Task: Open a blank worksheet and write heading  Discount data  Add 10 product name:-  'Apple, Banana,_x000D_
Orange, Tomato, Potato, Onion, Carrot, Milk, Bread, Eggs (dozen). ' in August Last week sales are  1.99, 0.49, 0.79, 1.29, 0.99, 0.89, 0.69, 2.49, 1.99, 2.99.Discount (%):-  10, 20, 15, 5, 12, 8, 25, 10, 15, 20. Save page analysisSalesTrends_2023
Action: Key pressed <Key.shift>Discount<Key.space><Key.shift><Key.shift><Key.shift><Key.shift><Key.shift><Key.shift><Key.shift><Key.shift><Key.shift><Key.shift><Key.shift><Key.shift><Key.shift><Key.shift><Key.shift><Key.shift><Key.shift>Data<Key.enter><Key.shift><Key.shift><Key.shift><Key.shift><Key.shift><Key.shift><Key.shift><Key.shift><Key.shift><Key.shift><Key.shift><Key.shift><Key.shift><Key.shift>Name<Key.enter><Key.shift><Key.shift><Key.shift><Key.shift><Key.shift><Key.shift><Key.shift><Key.shift><Key.shift><Key.shift><Key.shift><Key.shift><Key.shift><Key.shift><Key.shift><Key.shift><Key.shift><Key.shift><Key.shift><Key.shift><Key.shift>Apple<Key.enter><Key.shift>Banana<Key.enter><Key.shift_r>Orange<Key.enter><Key.shift_r><Key.shift_r><Key.shift_r><Key.shift_r><Key.shift_r><Key.shift_r><Key.shift_r><Key.shift_r><Key.shift_r><Key.shift_r>Tomato<Key.enter><Key.shift_r>Potato<Key.enter><Key.shift_r><Key.shift_r><Key.shift_r><Key.shift_r>Onion<Key.enter><Key.shift>Carrot<Key.enter><Key.shift_r><Key.shift_r><Key.shift_r><Key.shift_r>Milk<Key.enter><Key.shift_r>Bread<Key.enter><Key.shift>Eggs<Key.space><Key.shift_r><Key.shift_r><Key.shift_r><Key.shift_r><Key.shift_r><Key.shift_r><Key.shift_r><Key.shift_r><Key.shift_r><Key.shift_r><Key.shift_r><Key.shift_r><Key.shift_r><Key.shift_r>(<Key.shift>Dozen<Key.shift_r><Key.shift_r><Key.shift_r><Key.shift_r><Key.shift_r><Key.shift_r><Key.shift_r><Key.shift_r>)<Key.enter>
Screenshot: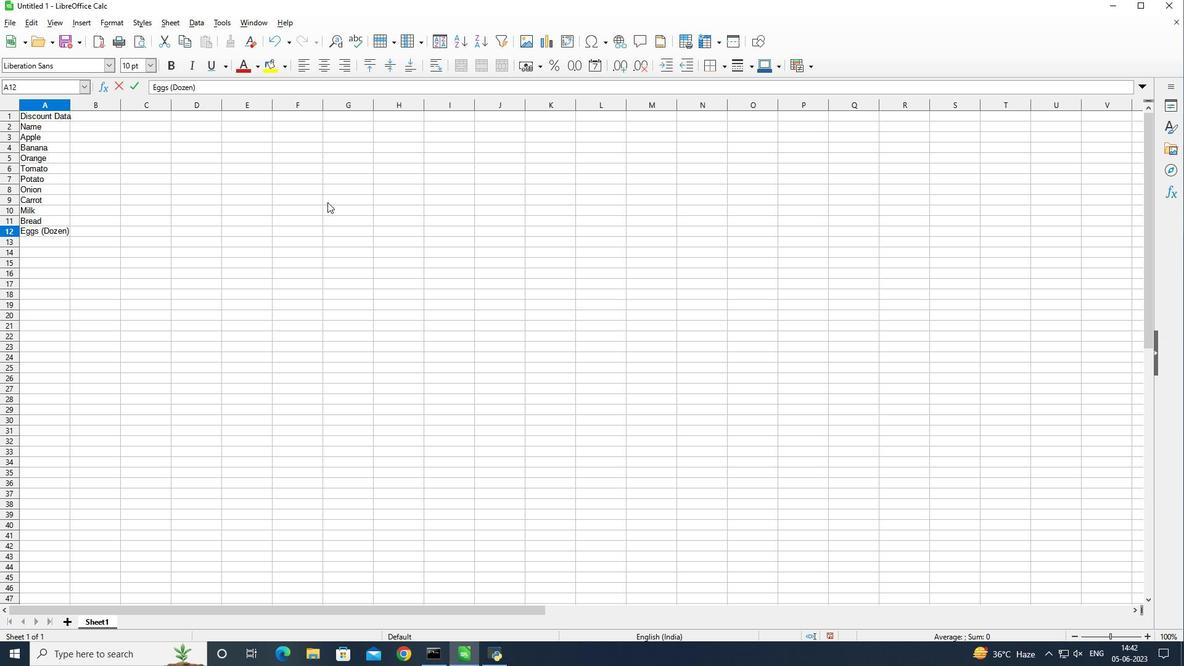 
Action: Mouse moved to (106, 128)
Screenshot: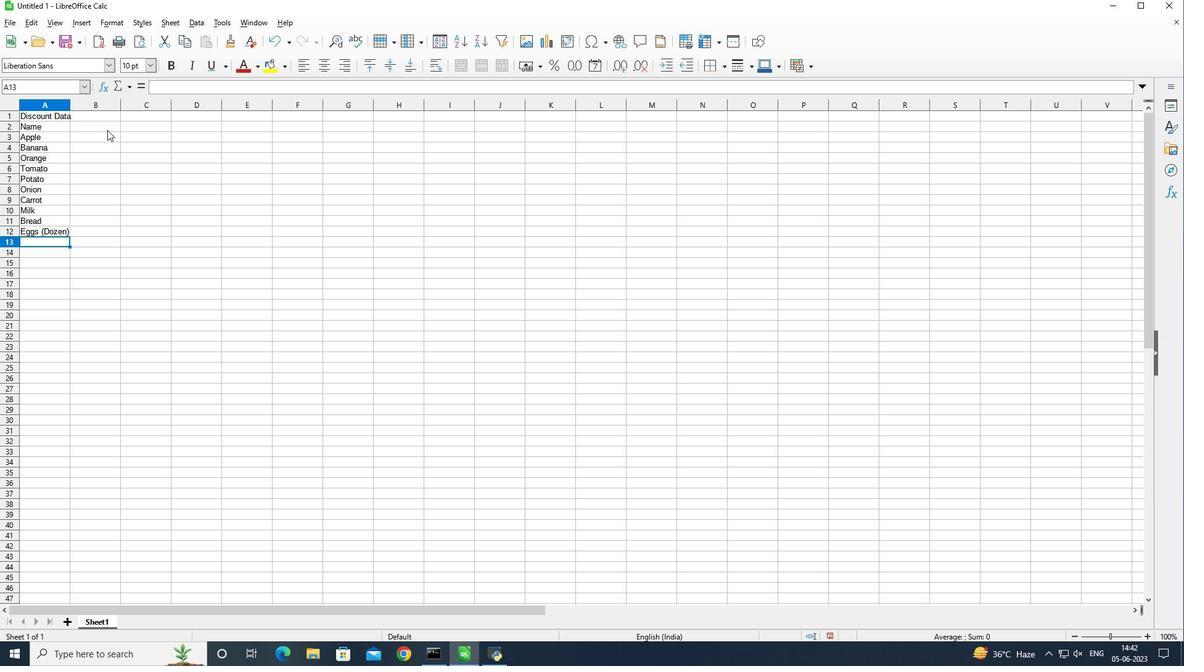 
Action: Mouse pressed left at (106, 128)
Screenshot: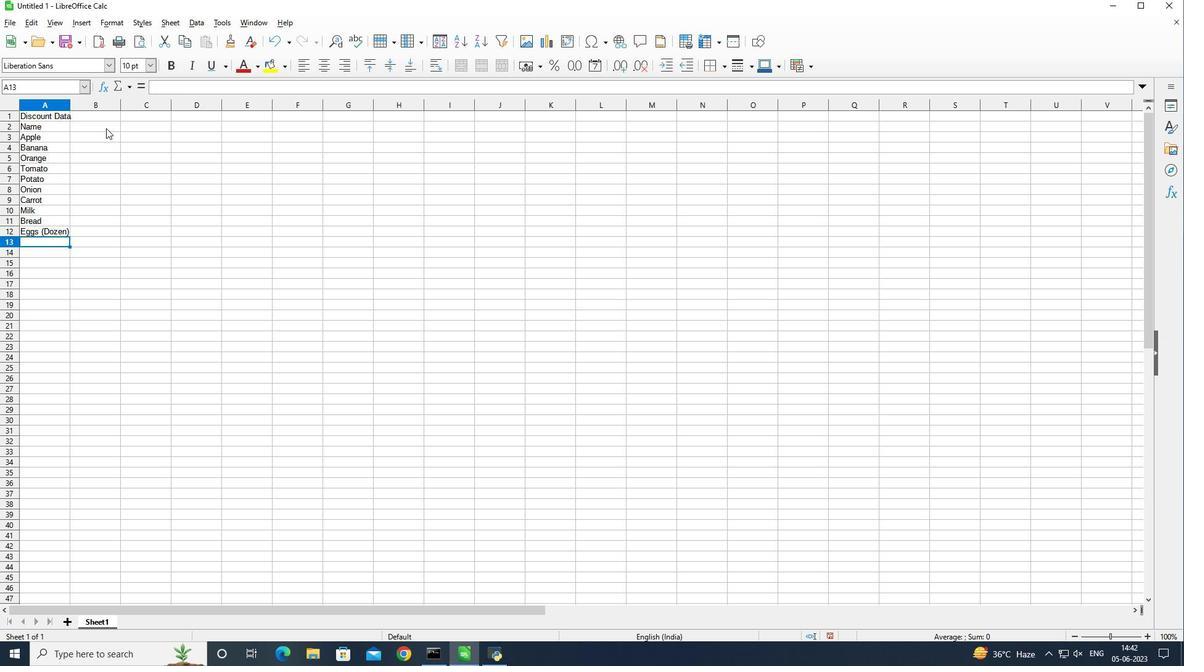 
Action: Mouse moved to (96, 149)
Screenshot: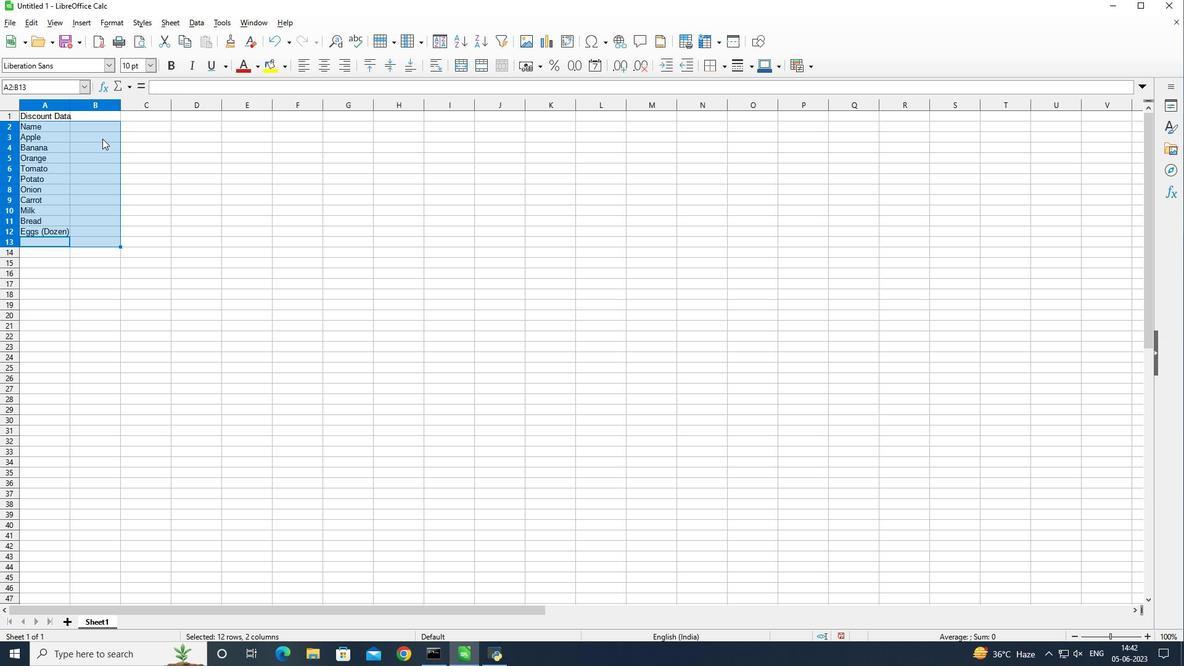 
Action: Mouse pressed left at (96, 149)
Screenshot: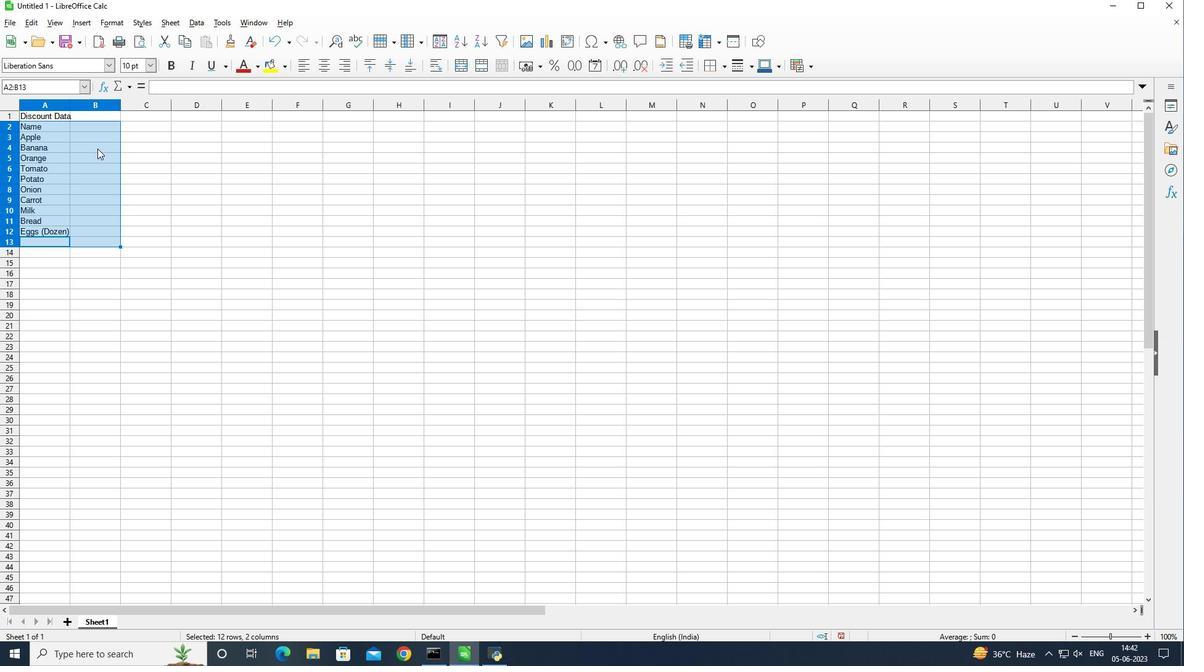 
Action: Mouse moved to (110, 65)
Screenshot: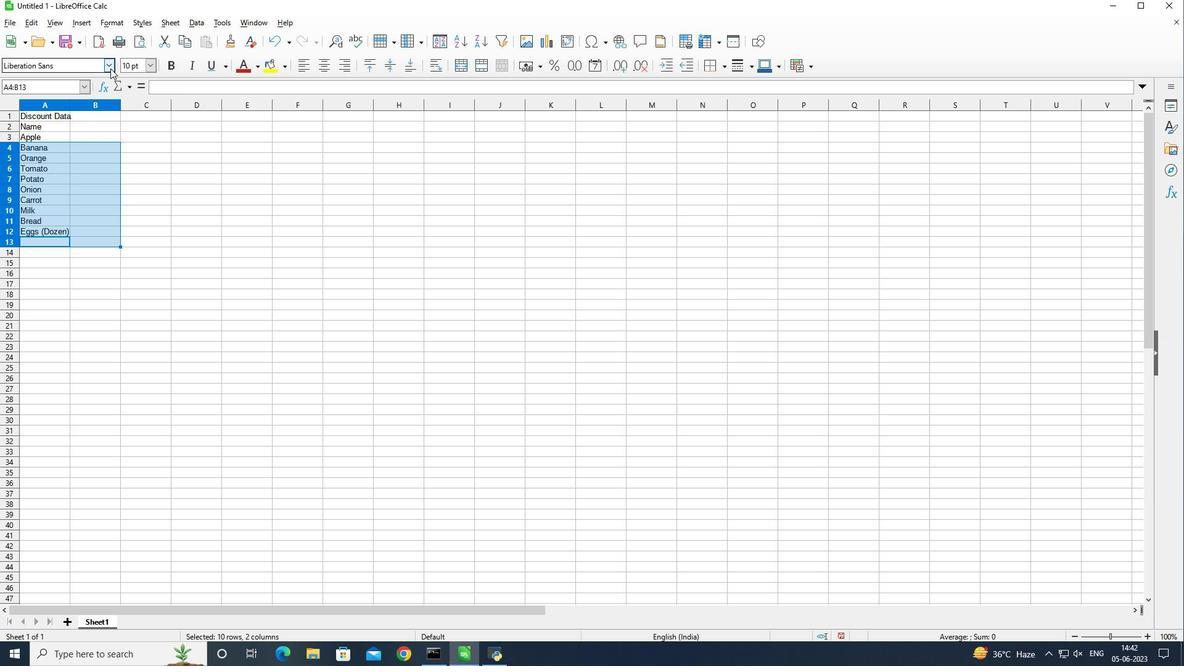 
Action: Mouse pressed left at (110, 65)
Screenshot: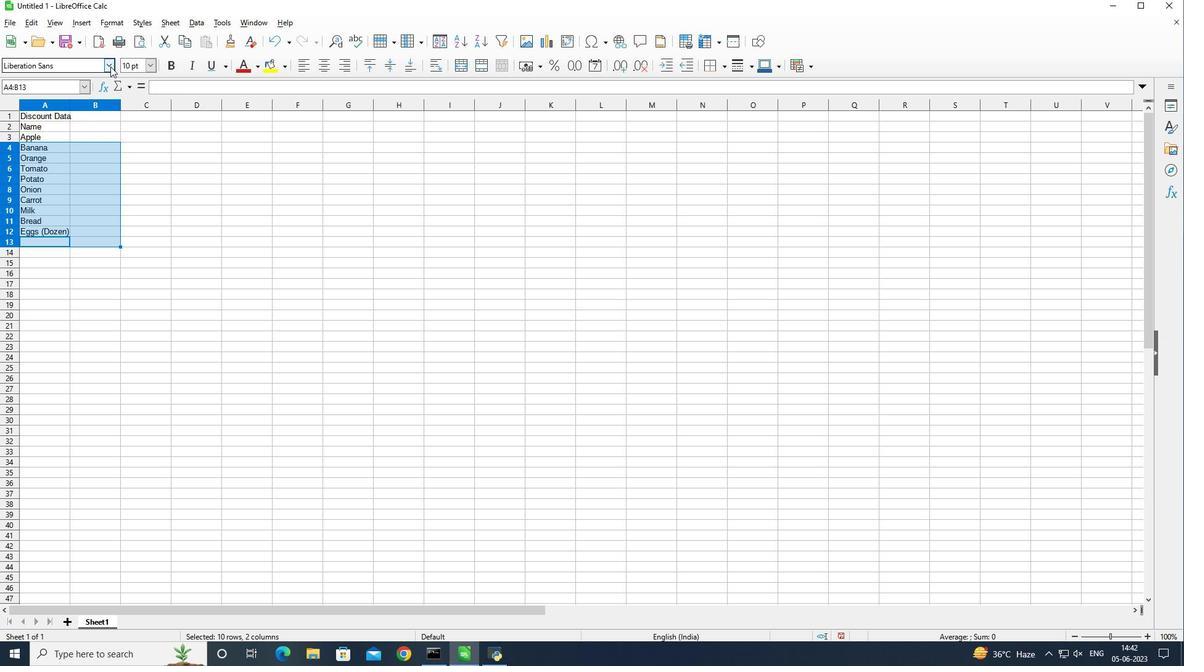 
Action: Mouse moved to (295, 155)
Screenshot: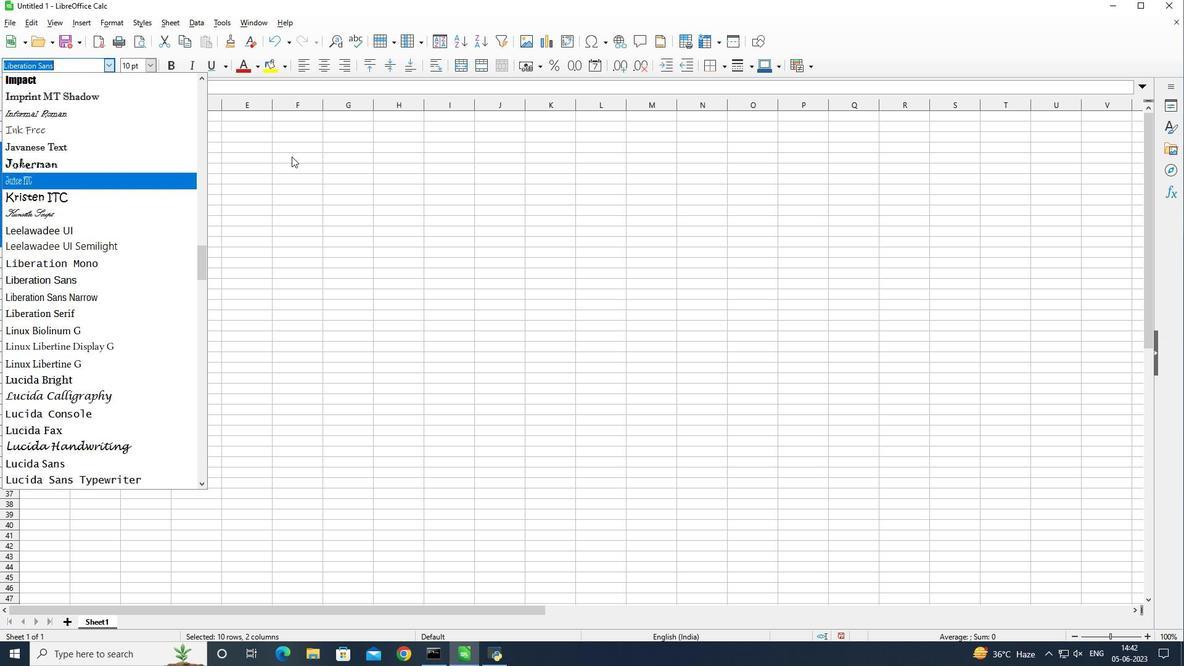 
Action: Mouse pressed left at (295, 155)
Screenshot: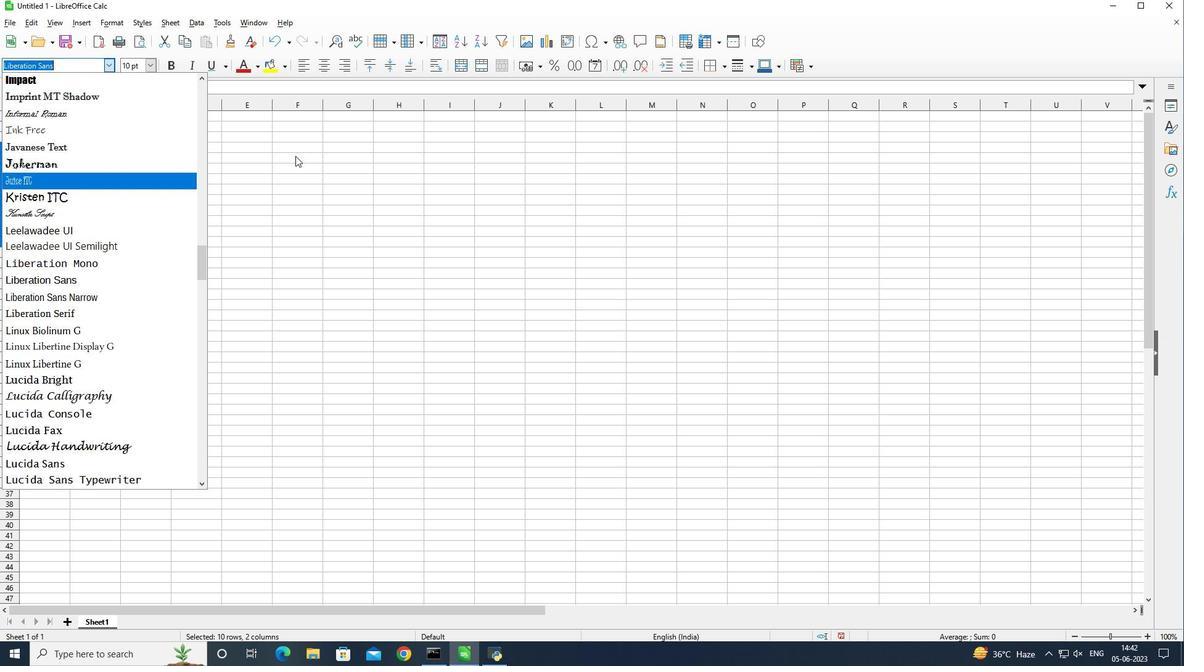 
Action: Mouse moved to (111, 126)
Screenshot: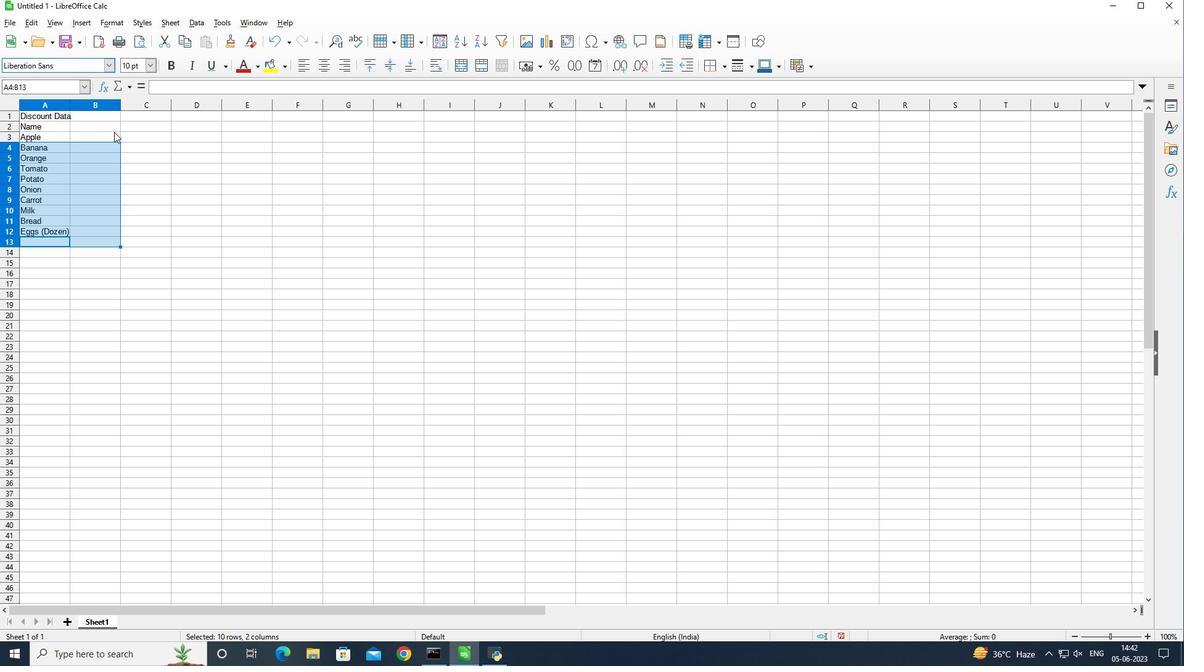 
Action: Mouse pressed left at (111, 126)
Screenshot: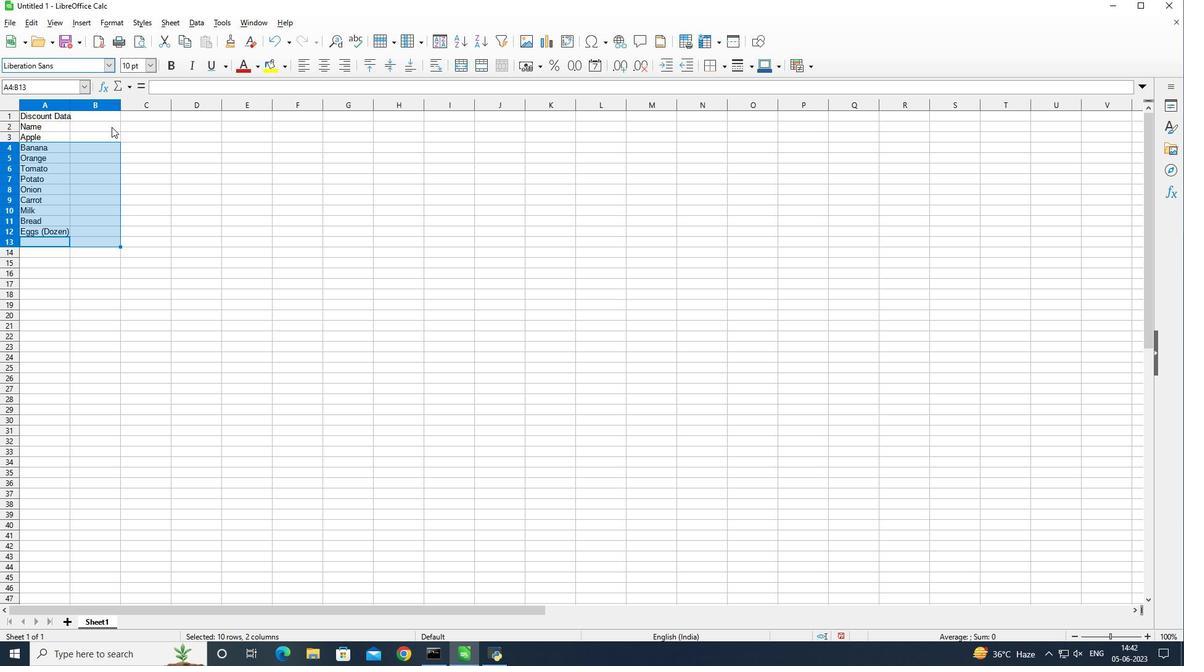
Action: Mouse moved to (205, 194)
Screenshot: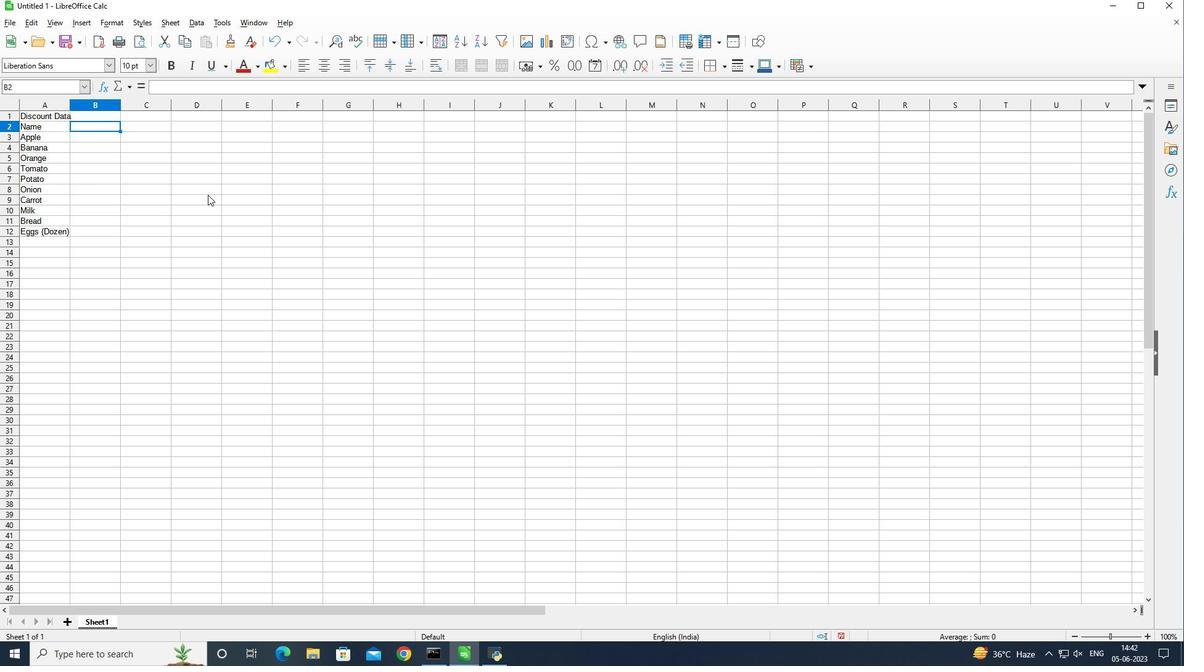 
Action: Key pressed <Key.shift>Last<Key.space><Key.shift><Key.shift><Key.shift><Key.shift><Key.shift>Week<Key.space><Key.shift>Sales<Key.space>of<Key.space><Key.shift>August<Key.enter>
Screenshot: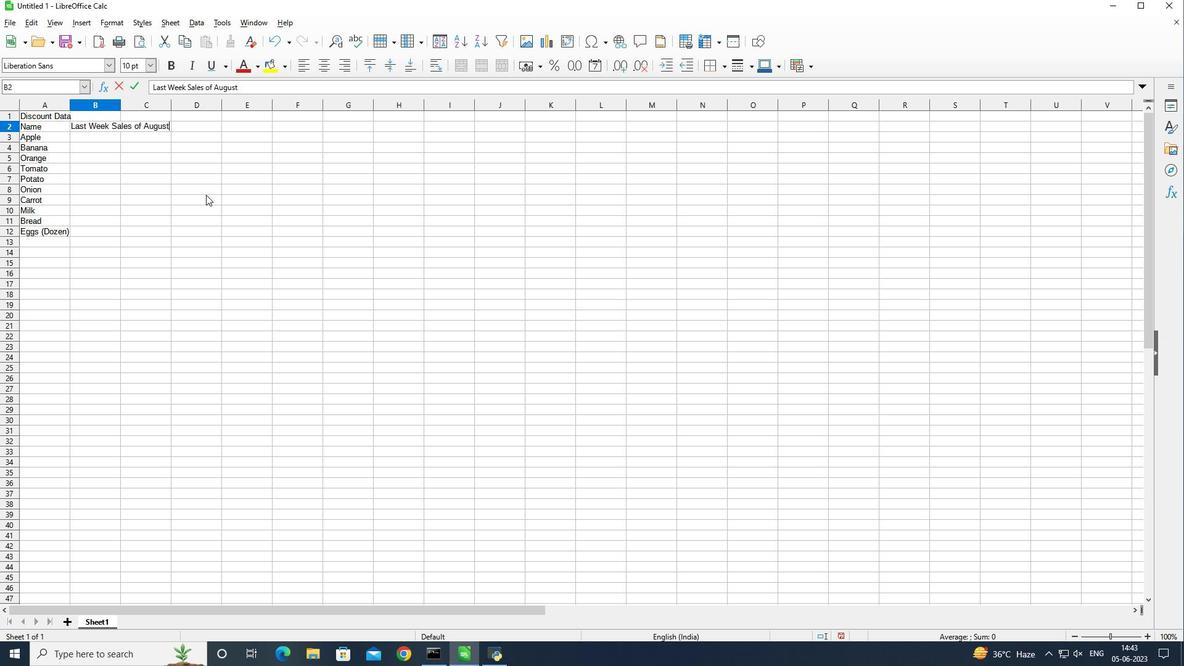 
Action: Mouse moved to (119, 104)
Screenshot: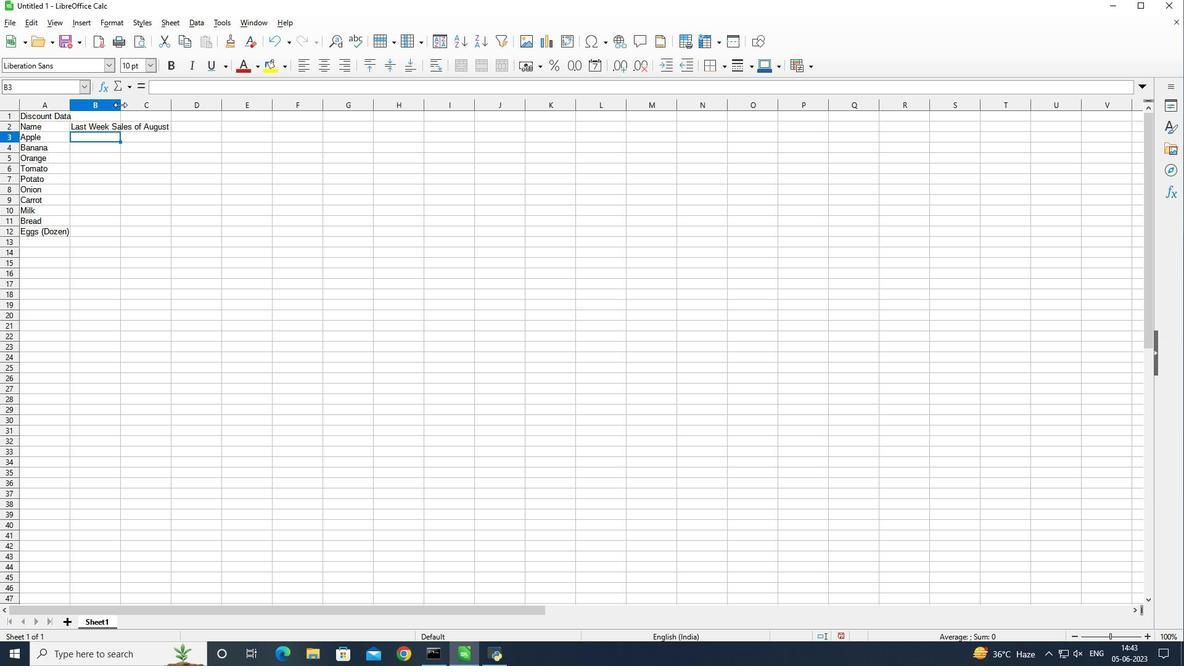 
Action: Mouse pressed left at (119, 104)
Screenshot: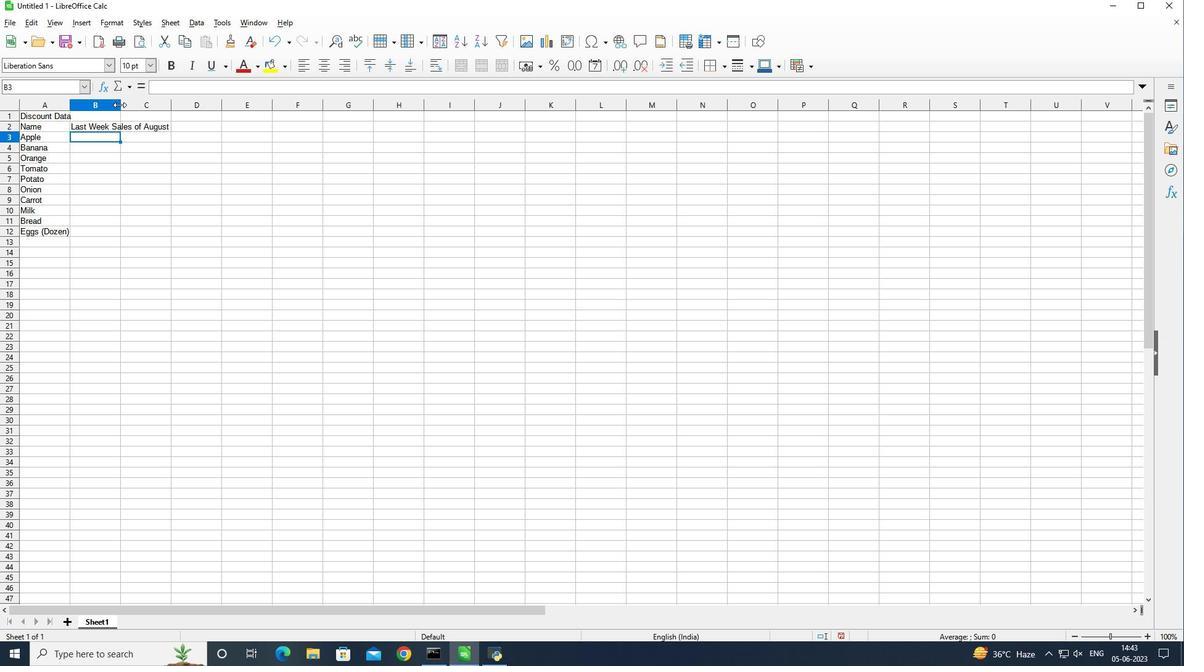 
Action: Mouse moved to (234, 164)
Screenshot: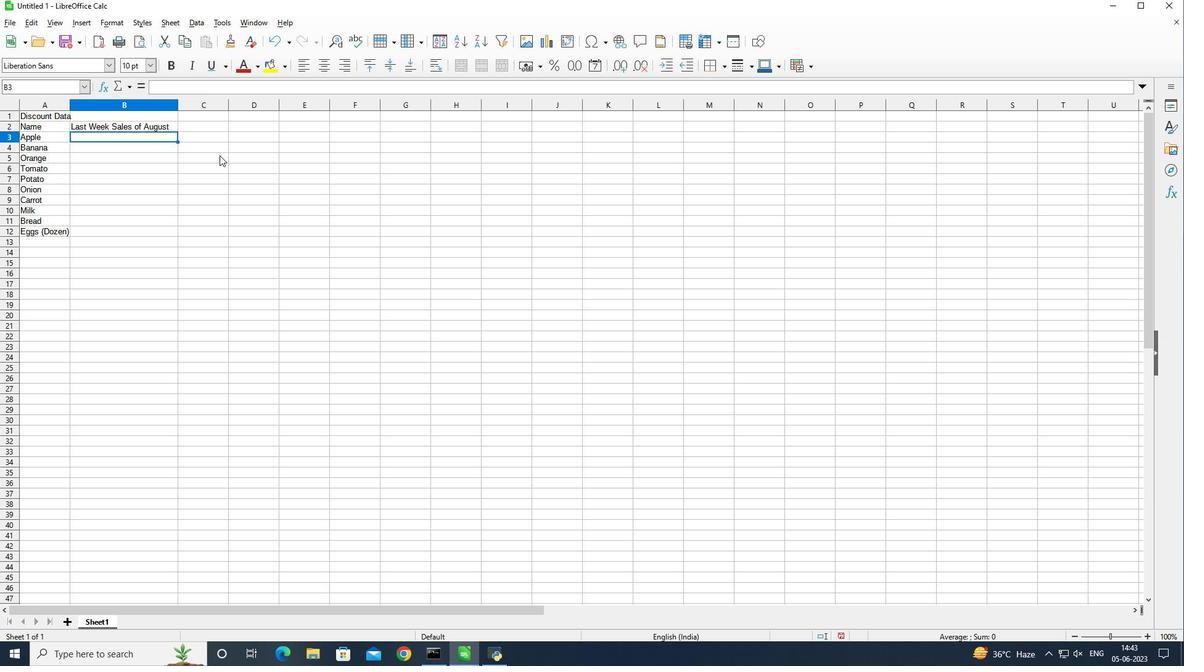 
Action: Key pressed 1.99<Key.enter>0.49<Key.enter>0.79<Key.enter>1.29<Key.enter>0.99<Key.enter>0.89<Key.enter>0.69<Key.enter>2.49<Key.enter>1.99<Key.enter>2.99<Key.enter>
Screenshot: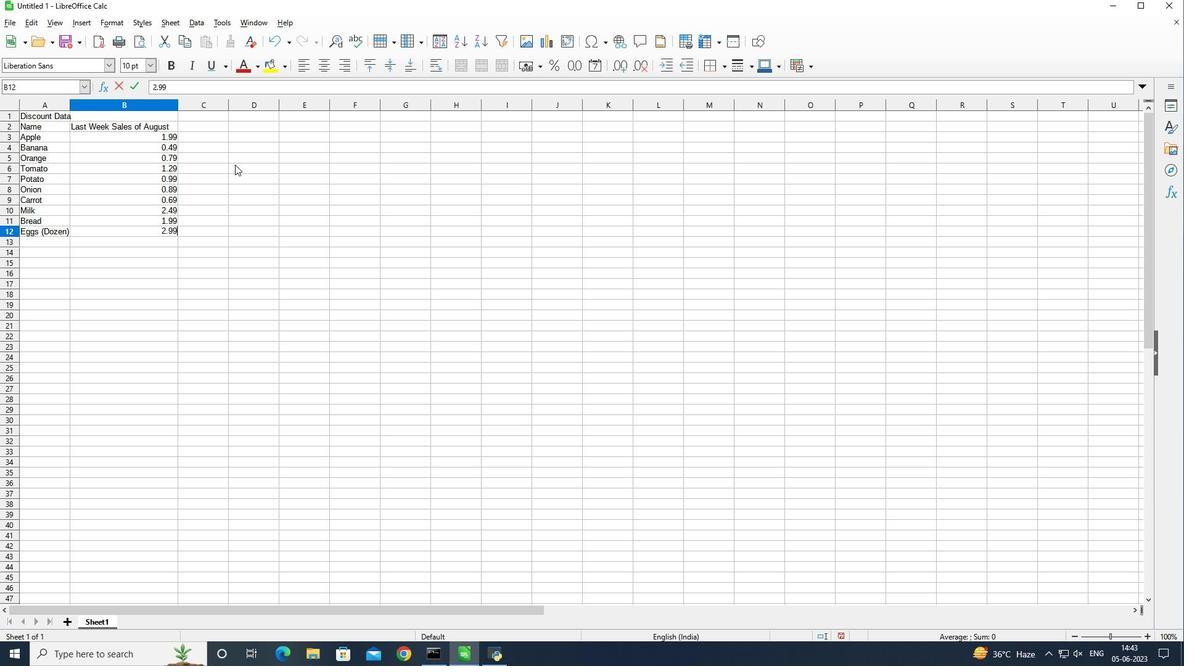 
Action: Mouse moved to (207, 129)
Screenshot: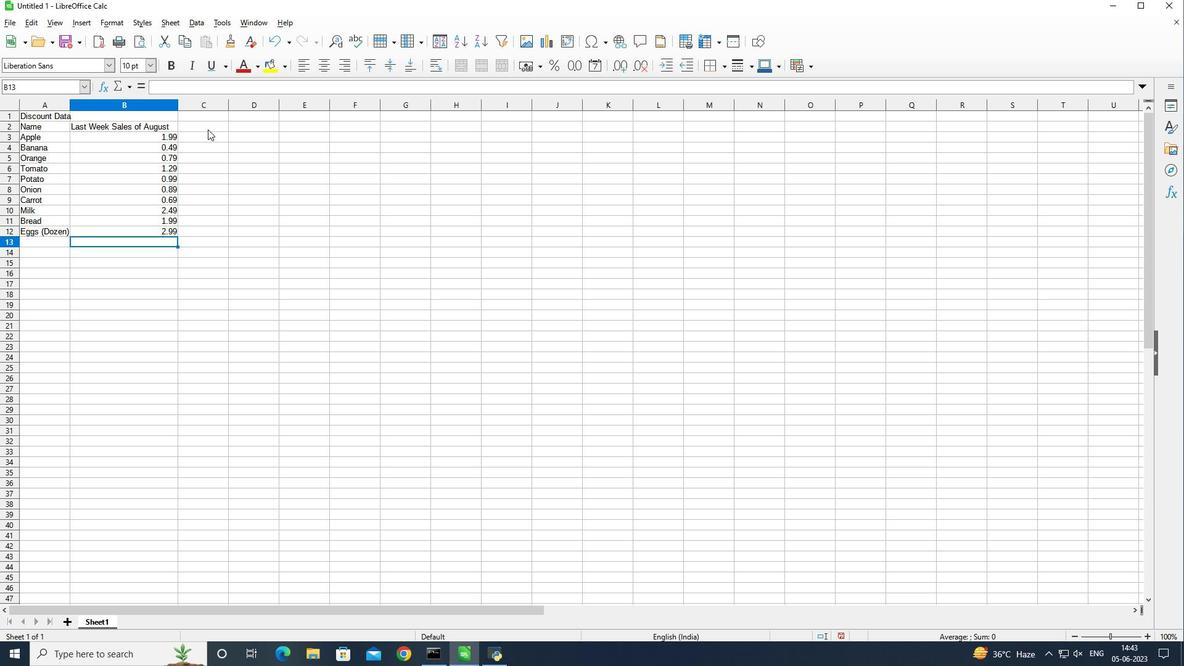 
Action: Mouse pressed left at (207, 129)
Screenshot: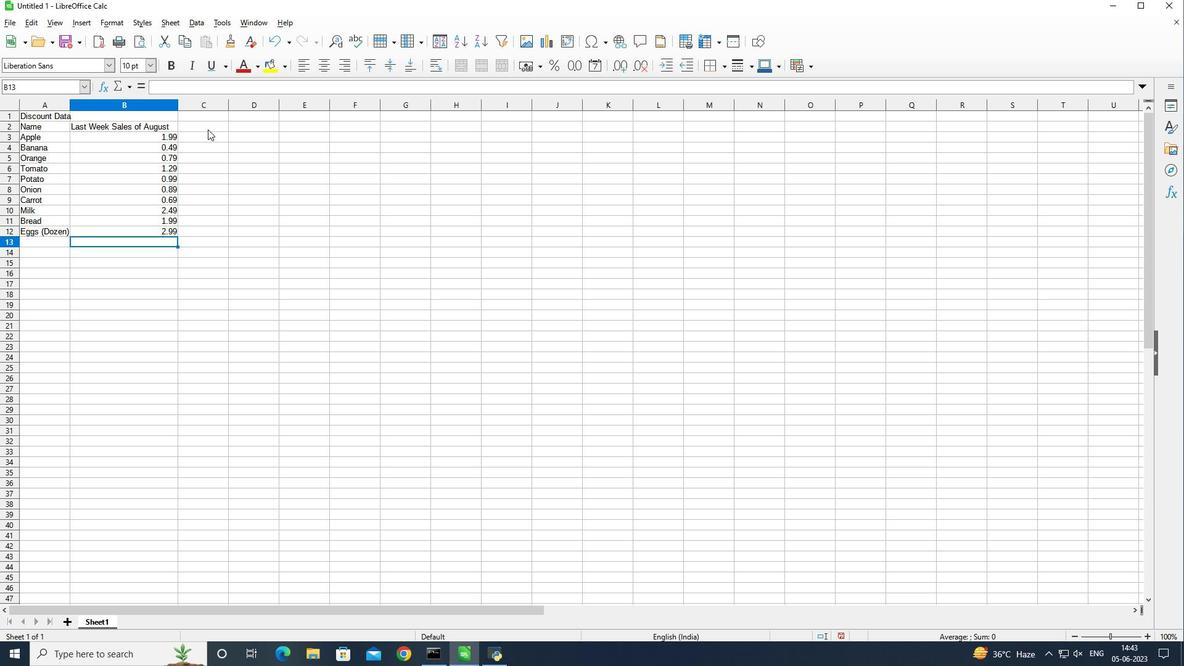 
Action: Key pressed <Key.shift><Key.shift><Key.shift><Key.shift>Discount<Key.enter>
Screenshot: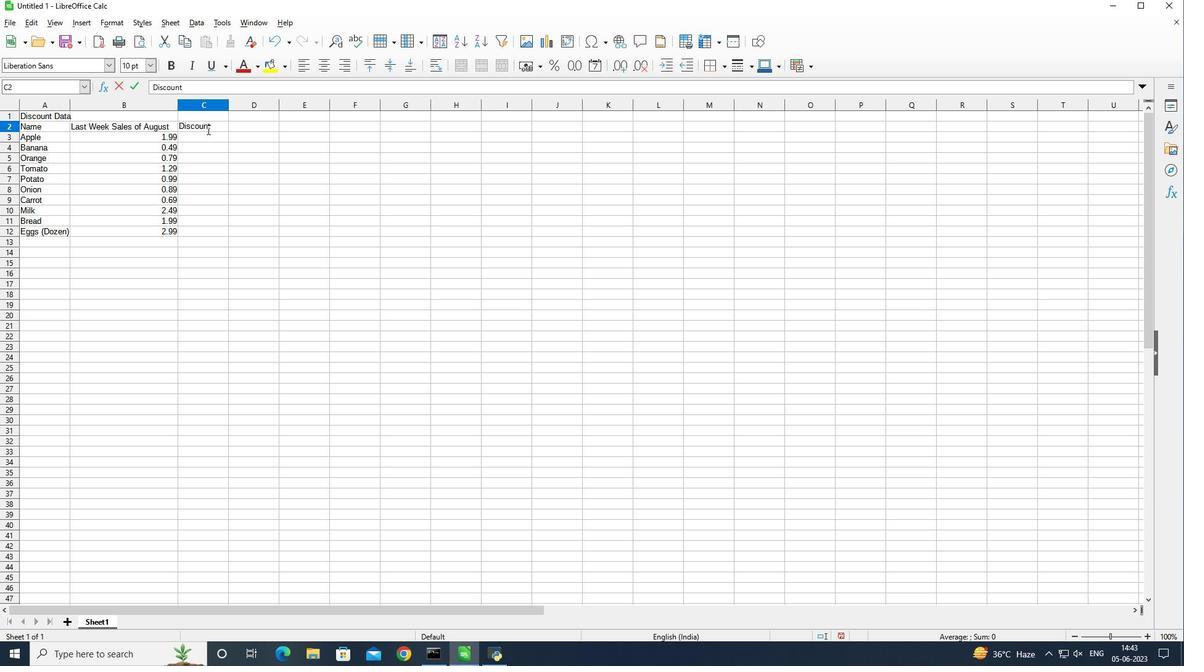
Action: Mouse moved to (213, 125)
Screenshot: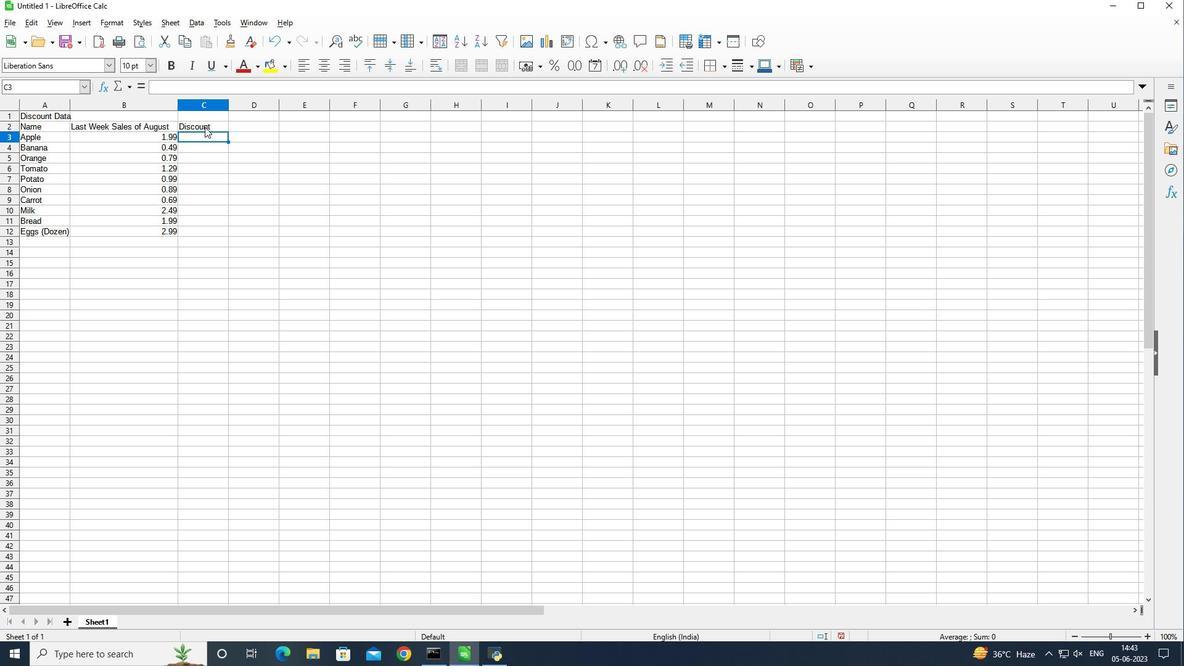 
Action: Mouse pressed left at (213, 125)
Screenshot: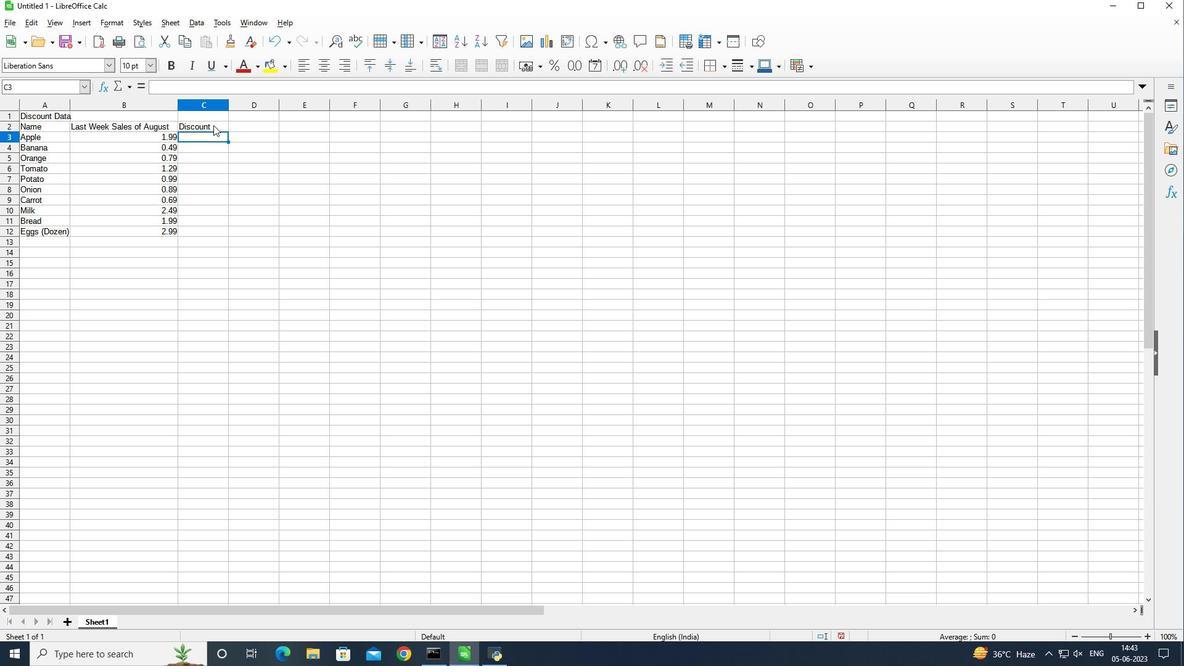 
Action: Mouse moved to (222, 124)
Screenshot: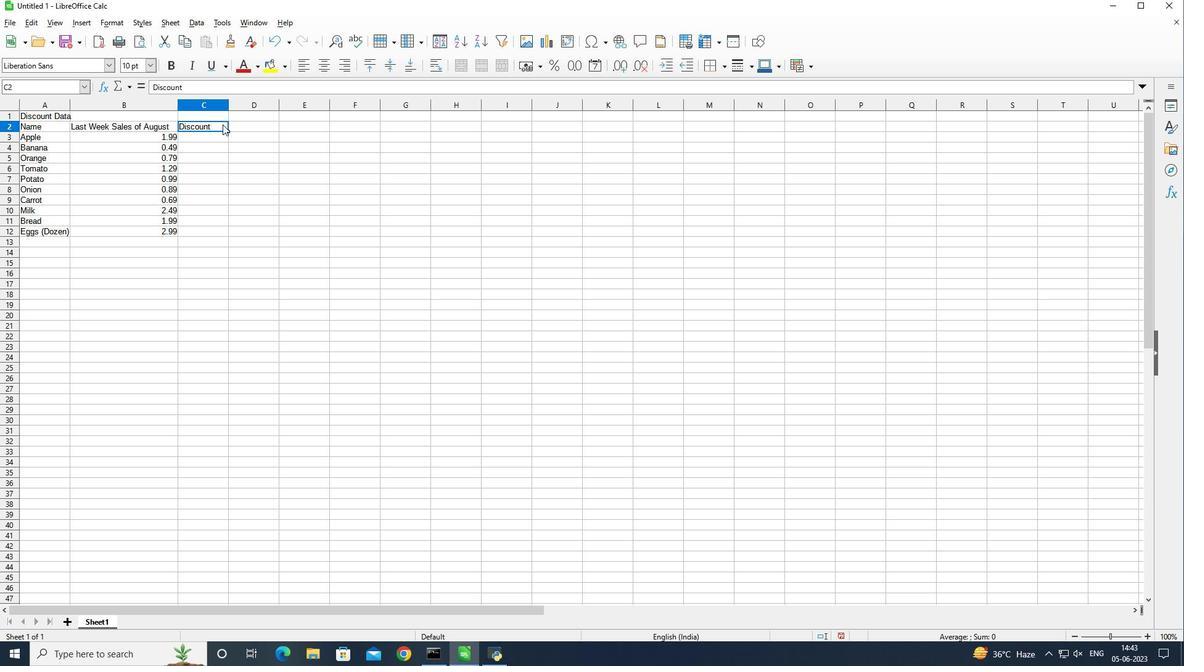
Action: Mouse pressed left at (222, 124)
Screenshot: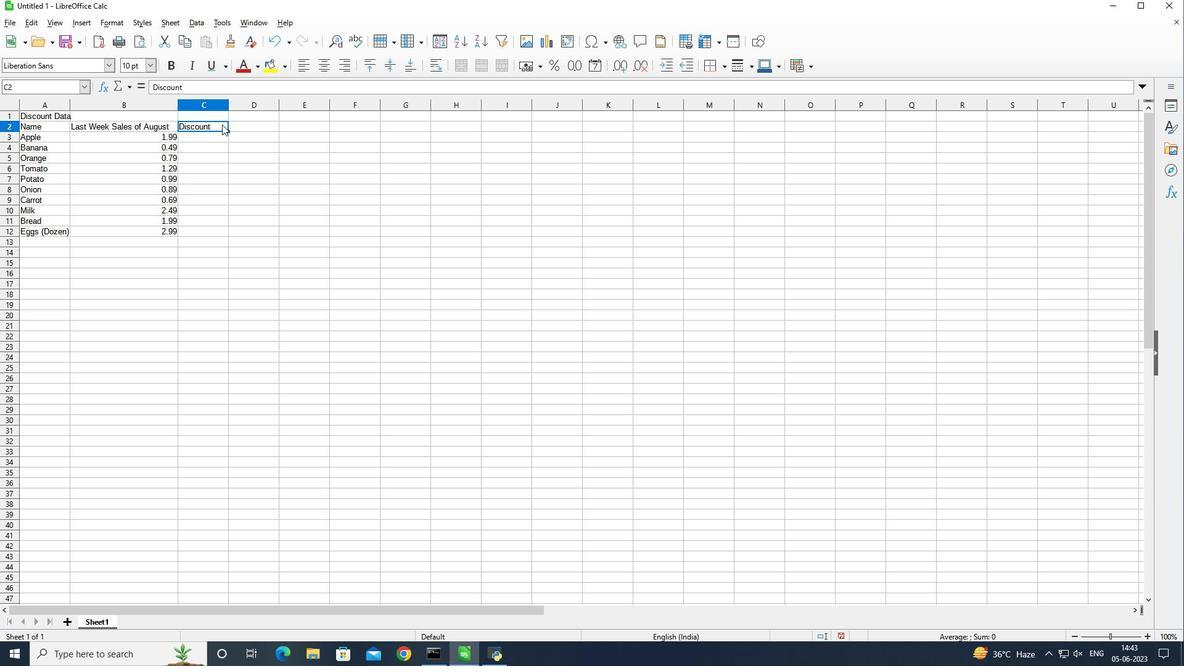 
Action: Mouse pressed left at (222, 124)
Screenshot: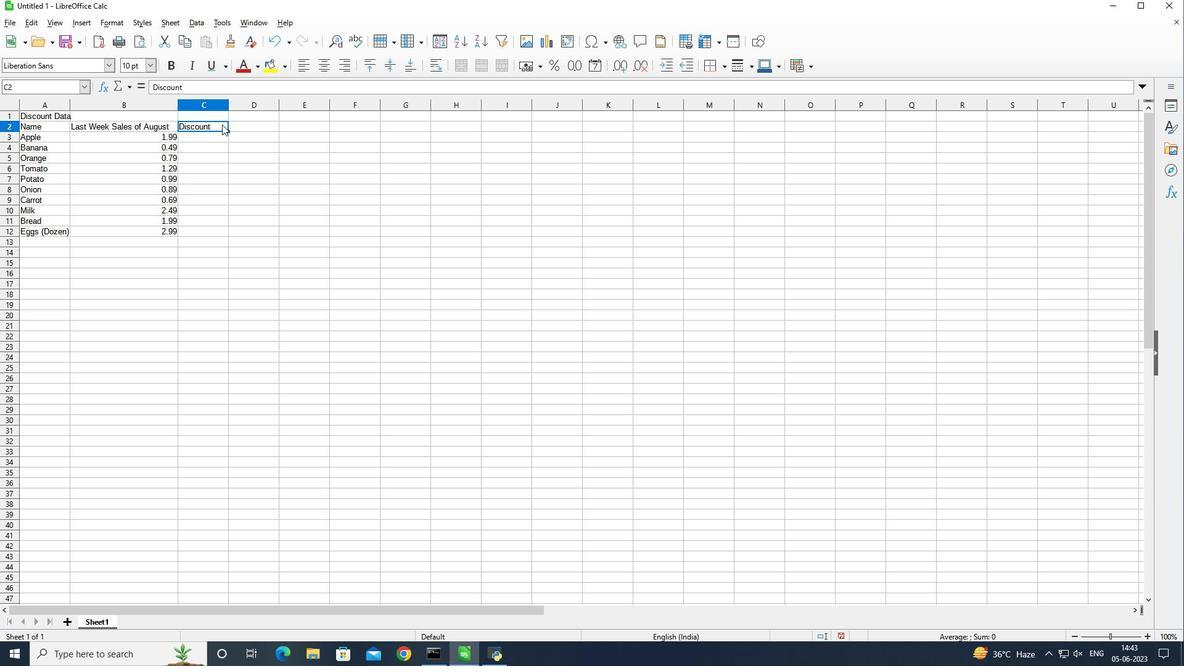 
Action: Key pressed <Key.space><Key.shift_r><Key.shift_r><Key.shift_r><Key.shift_r><Key.shift_r><Key.shift_r><Key.shift_r>(<Key.shift>%<Key.shift_r>)<Key.enter>
Screenshot: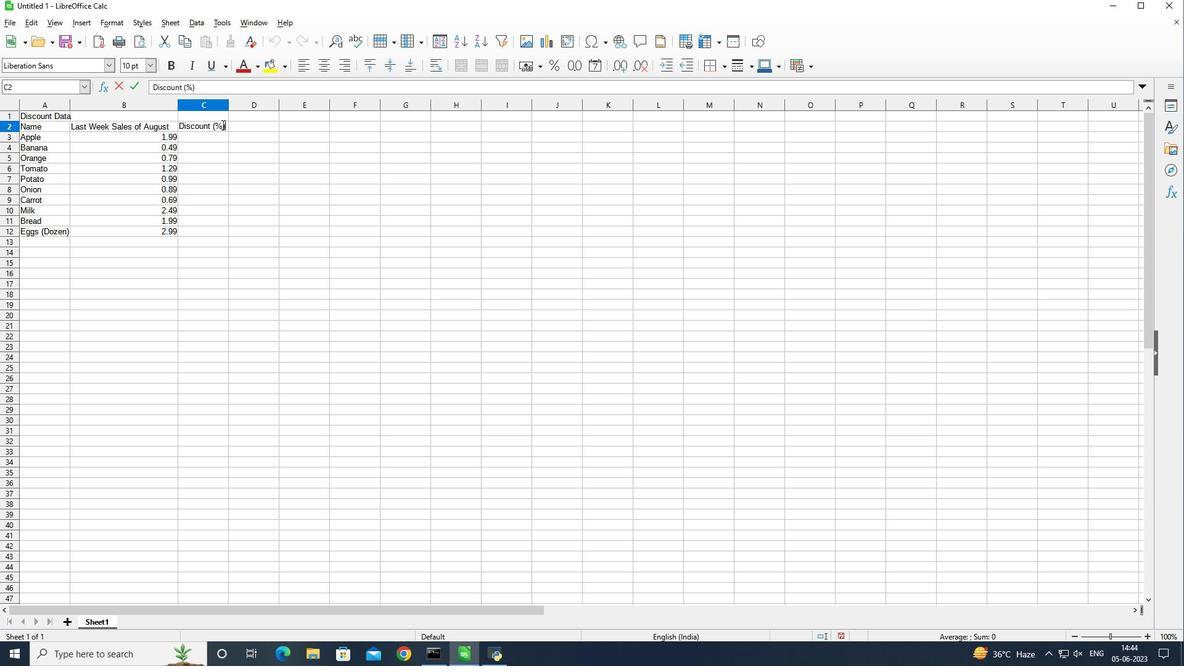 
Action: Mouse moved to (407, 179)
Screenshot: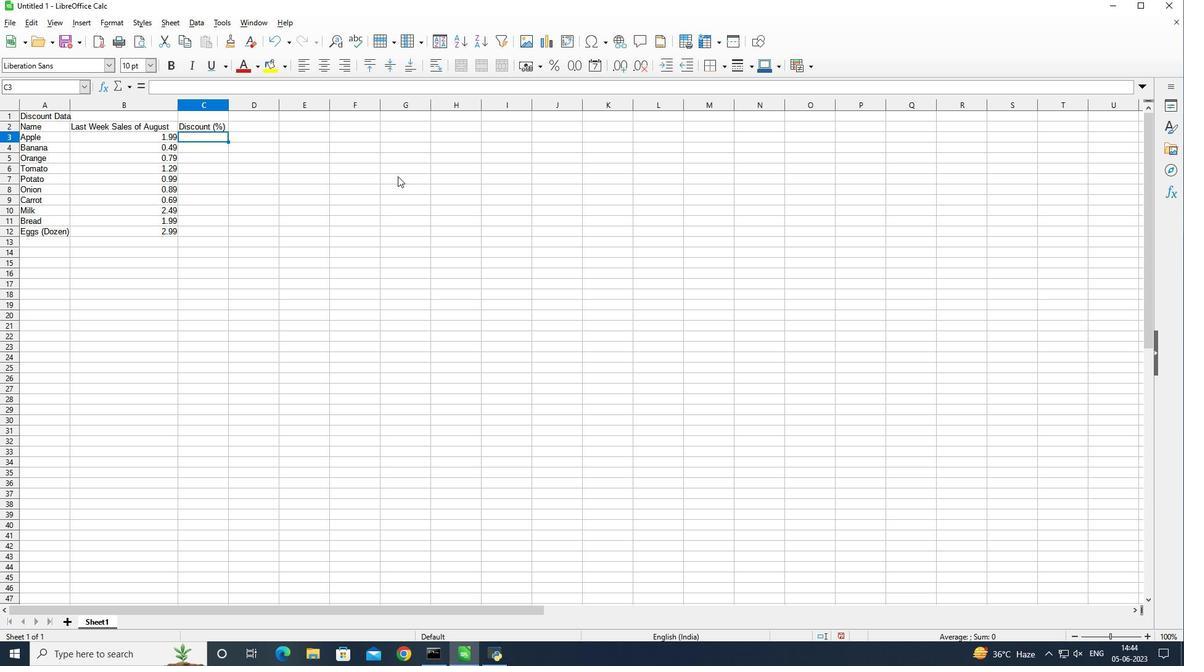 
Action: Key pressed 10<Key.enter>20<Key.enter>15<Key.enter>5<Key.enter>12<Key.enter>8<Key.enter>25<Key.enter>10<Key.enter>15<Key.enter>20<Key.enter>
Screenshot: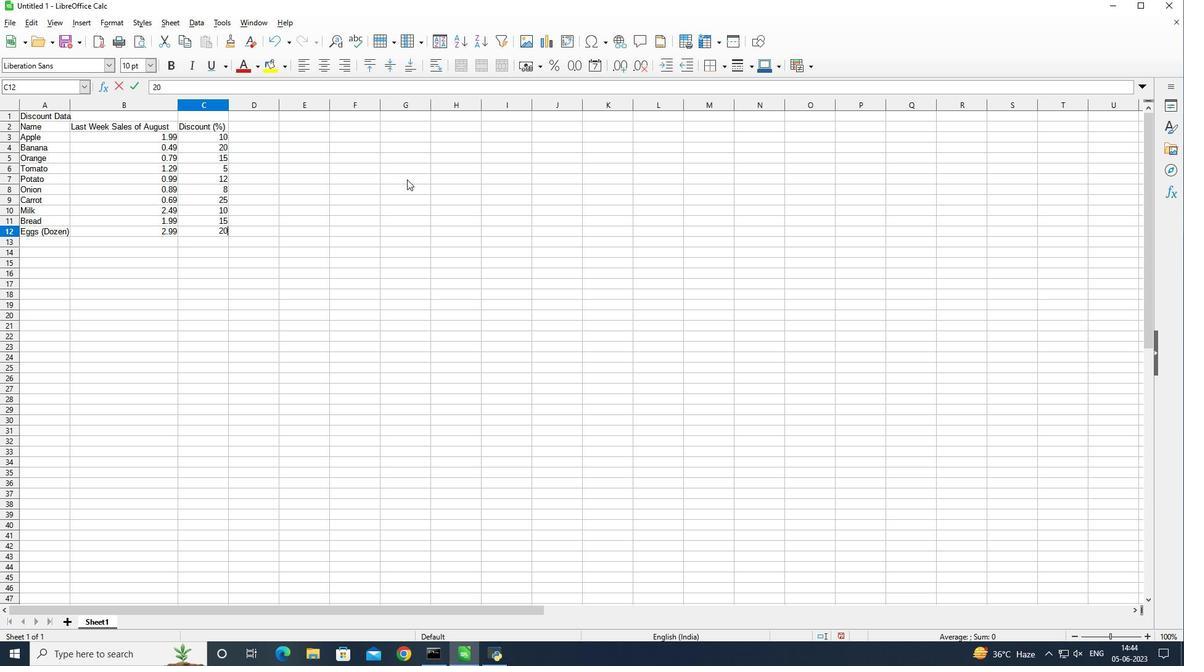 
Action: Mouse moved to (207, 227)
Screenshot: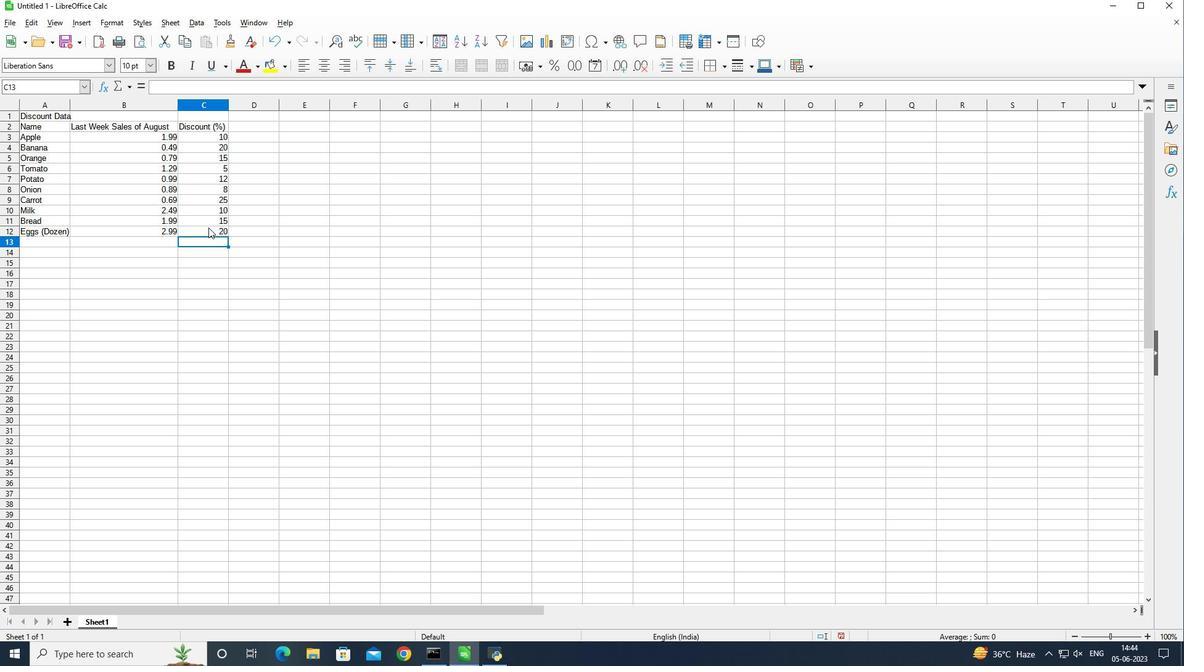 
Action: Mouse pressed left at (207, 227)
Screenshot: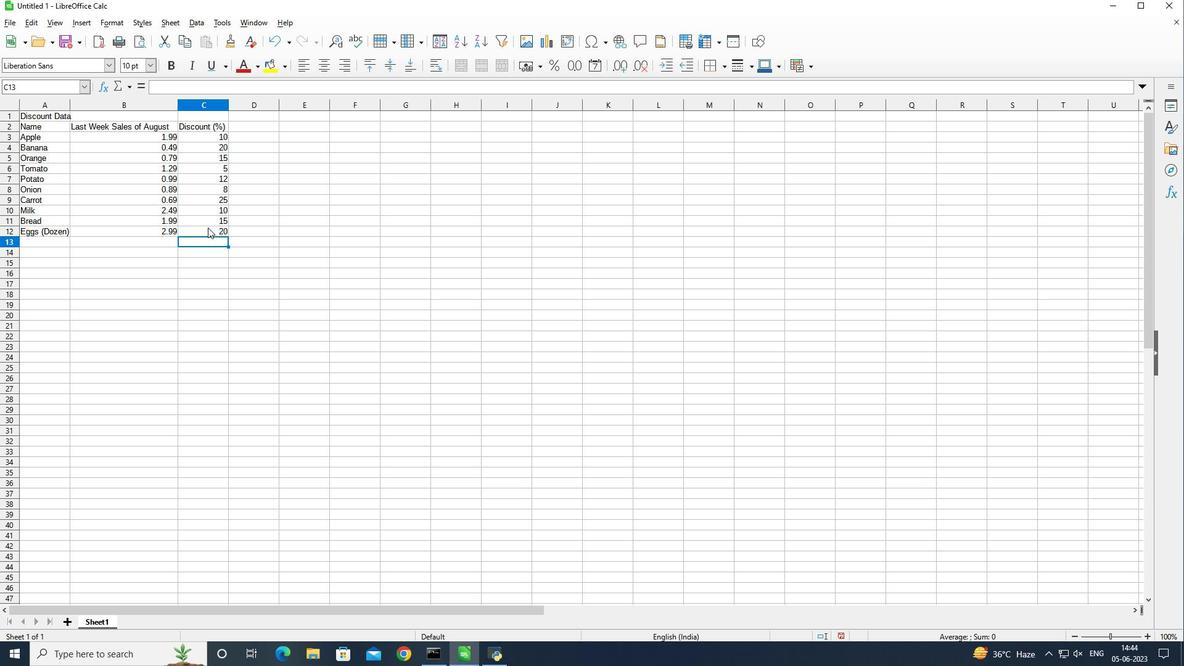 
Action: Mouse moved to (8, 21)
Screenshot: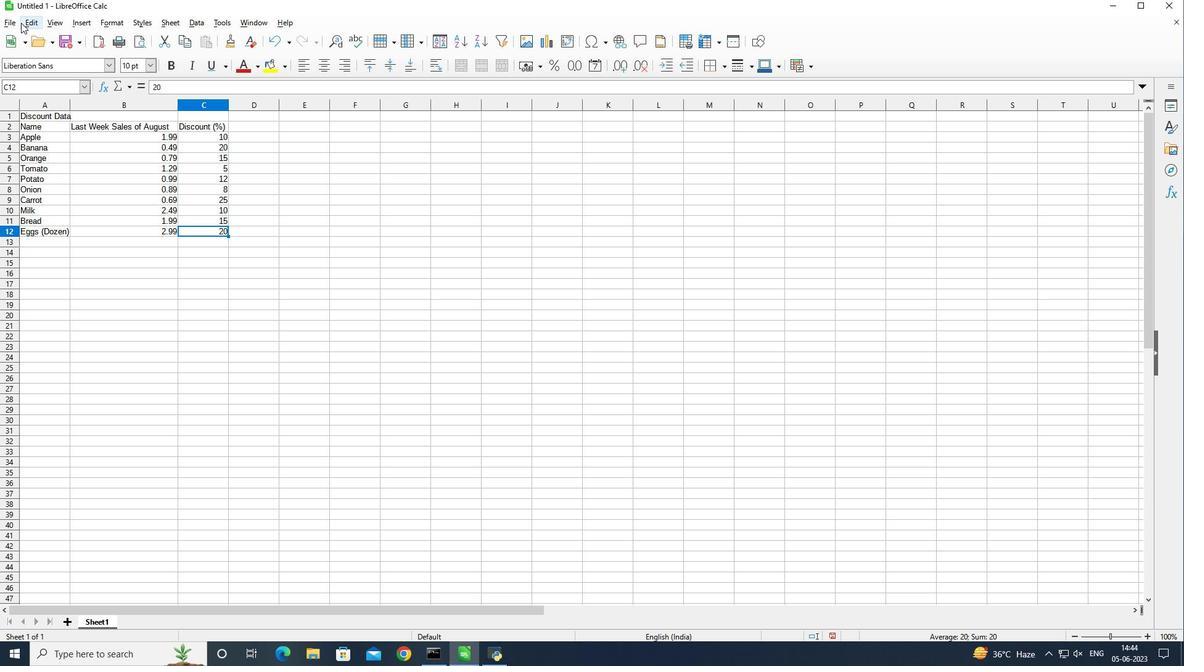 
Action: Mouse pressed left at (8, 21)
Screenshot: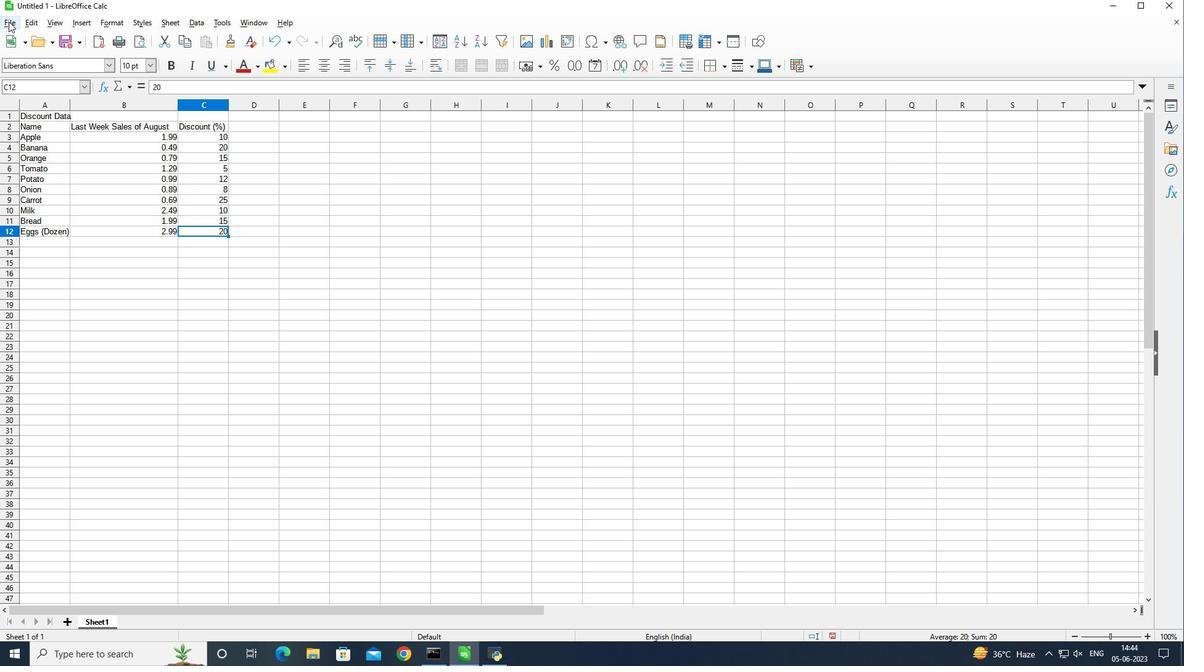 
Action: Mouse moved to (53, 181)
Screenshot: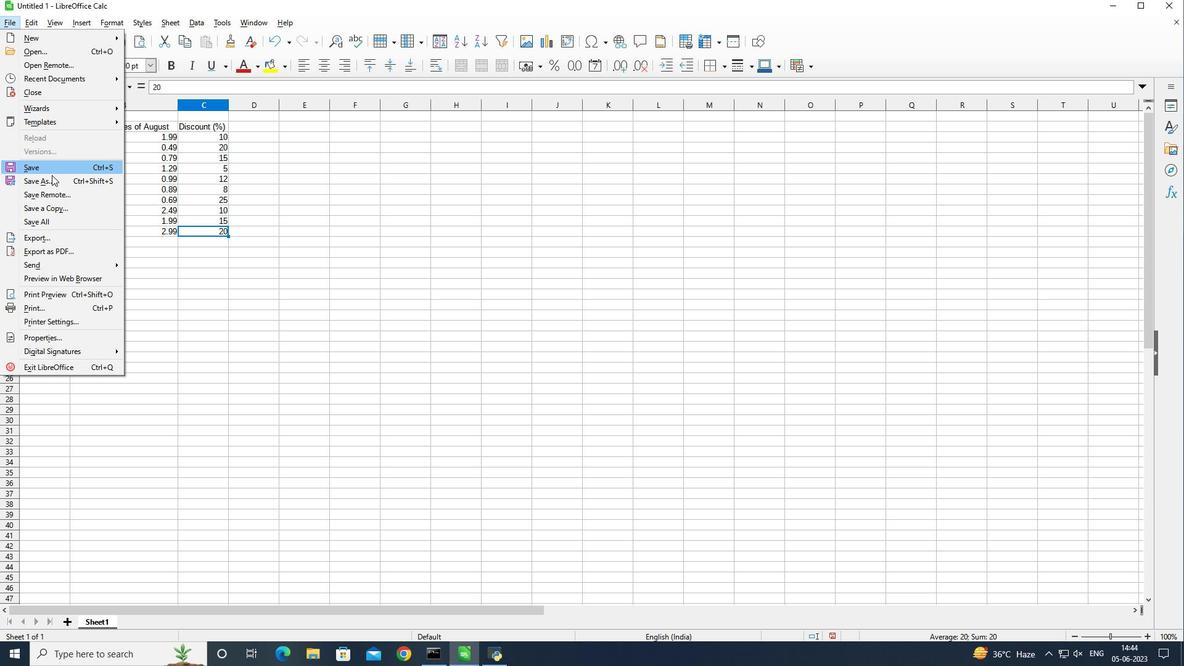 
Action: Mouse pressed left at (53, 181)
Screenshot: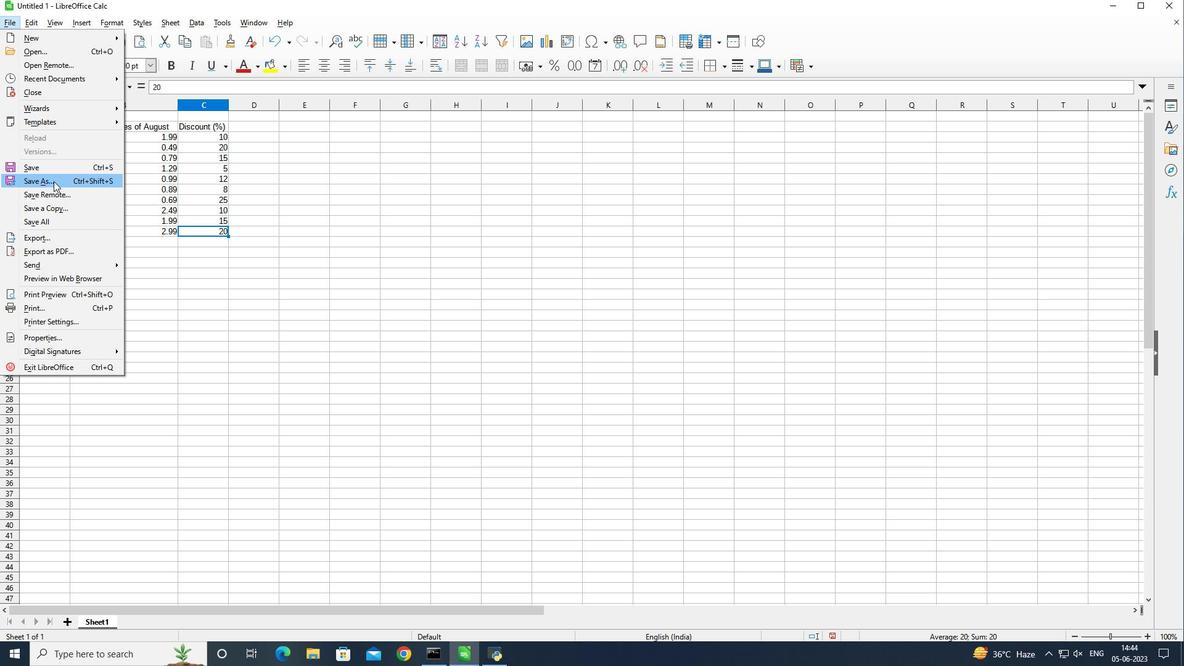 
Action: Mouse moved to (439, 276)
Screenshot: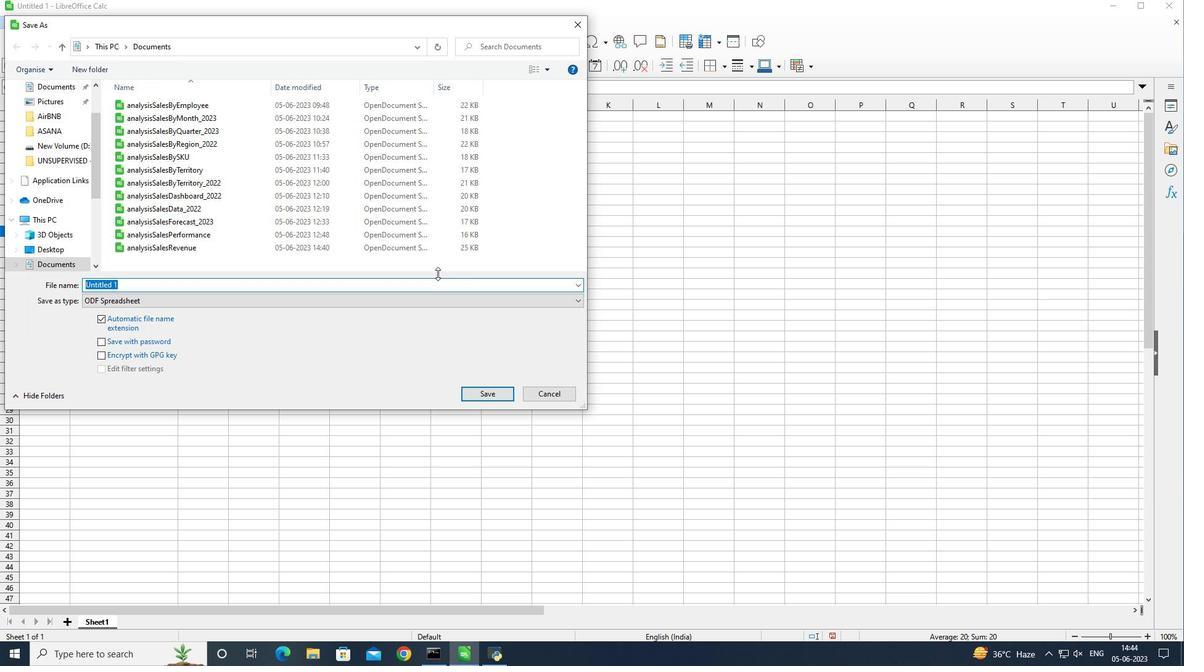 
Action: Key pressed analysis<Key.shift>Sales<Key.shift><Key.shift><Key.shift><Key.shift><Key.shift><Key.shift><Key.shift><Key.shift><Key.shift><Key.shift><Key.shift><Key.shift><Key.shift><Key.shift><Key.shift><Key.shift>Trends<Key.shift_r><Key.shift_r><Key.shift_r><Key.shift_r>_2023<Key.enter>
Screenshot: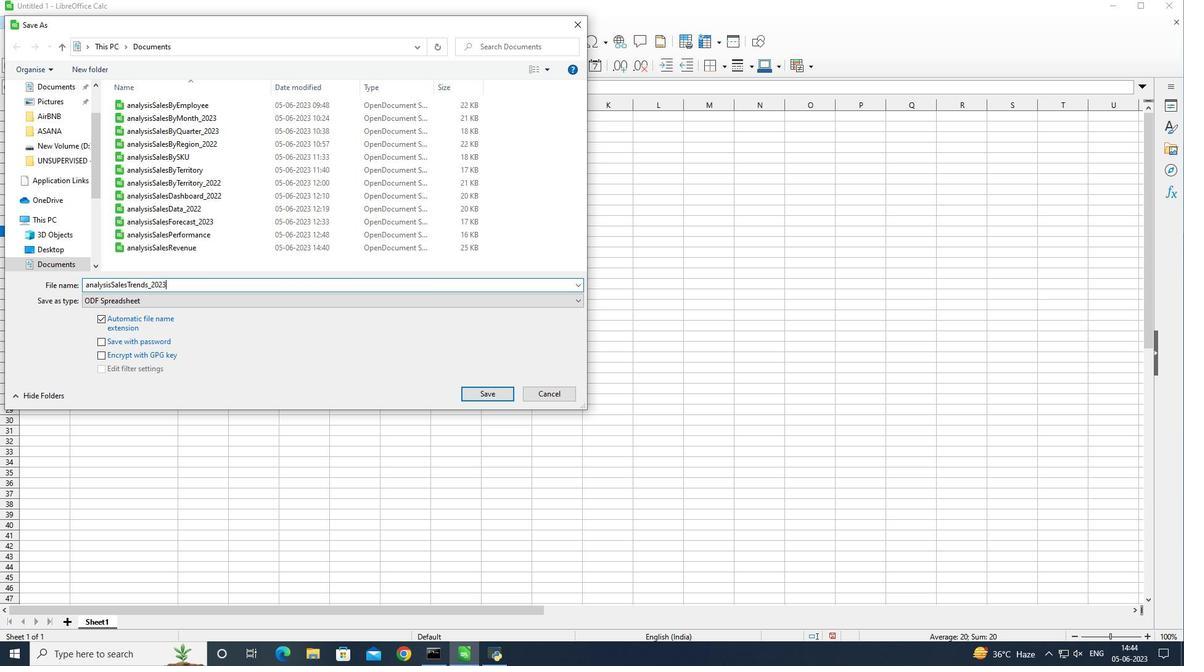 
Action: Mouse moved to (207, 281)
Screenshot: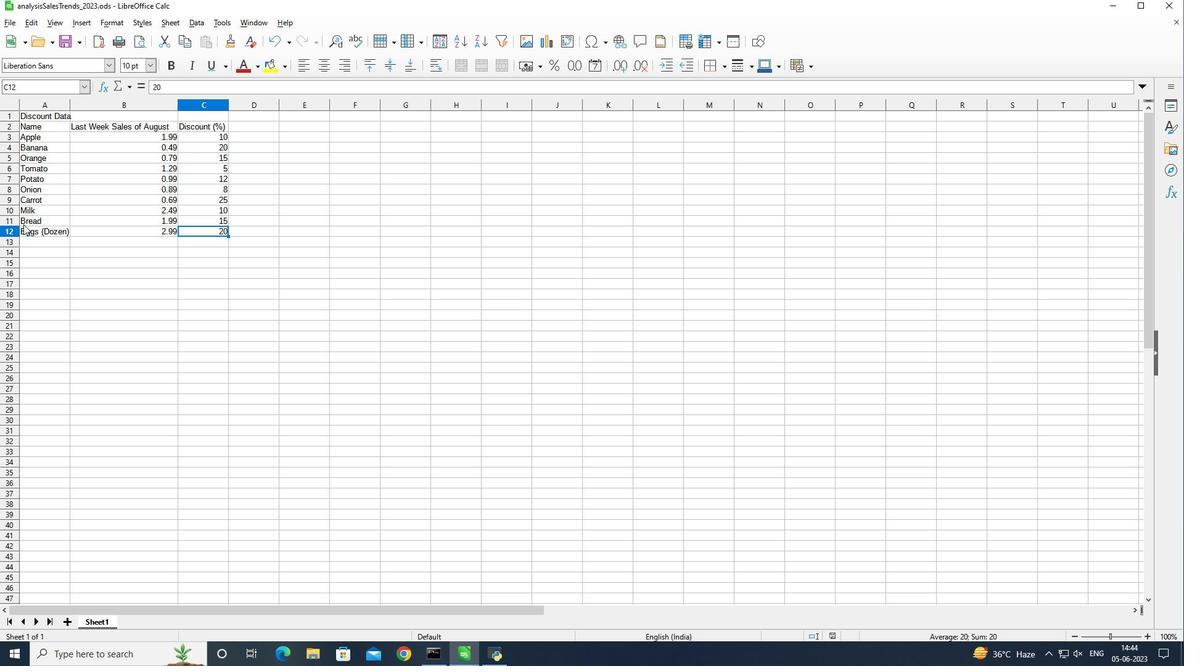 
